 Task: Look for products in the category "Alcoholic Kombucha" with ginger flavor.
Action: Mouse moved to (755, 253)
Screenshot: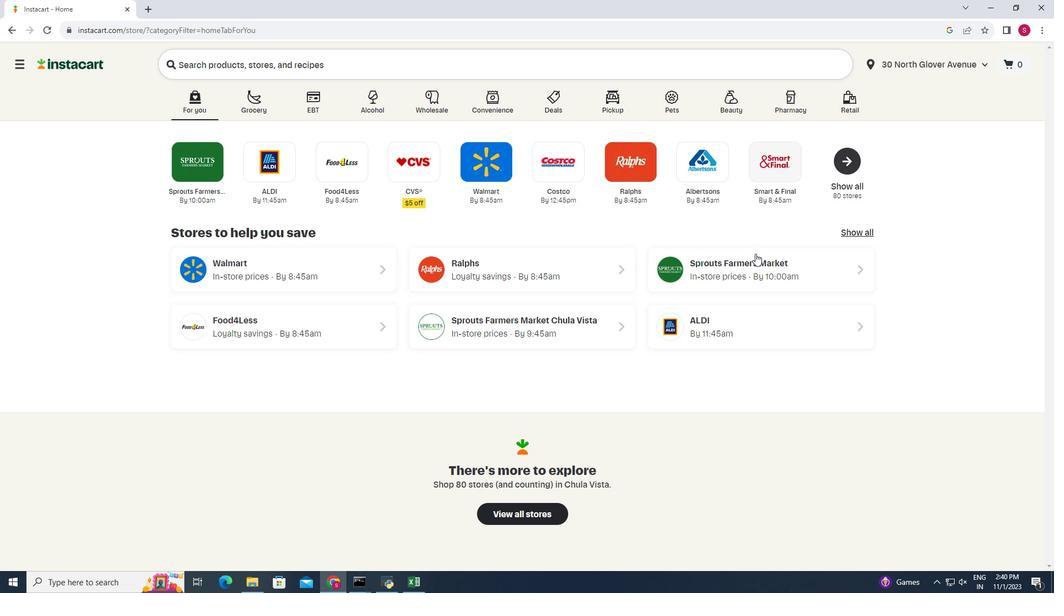
Action: Mouse pressed left at (755, 253)
Screenshot: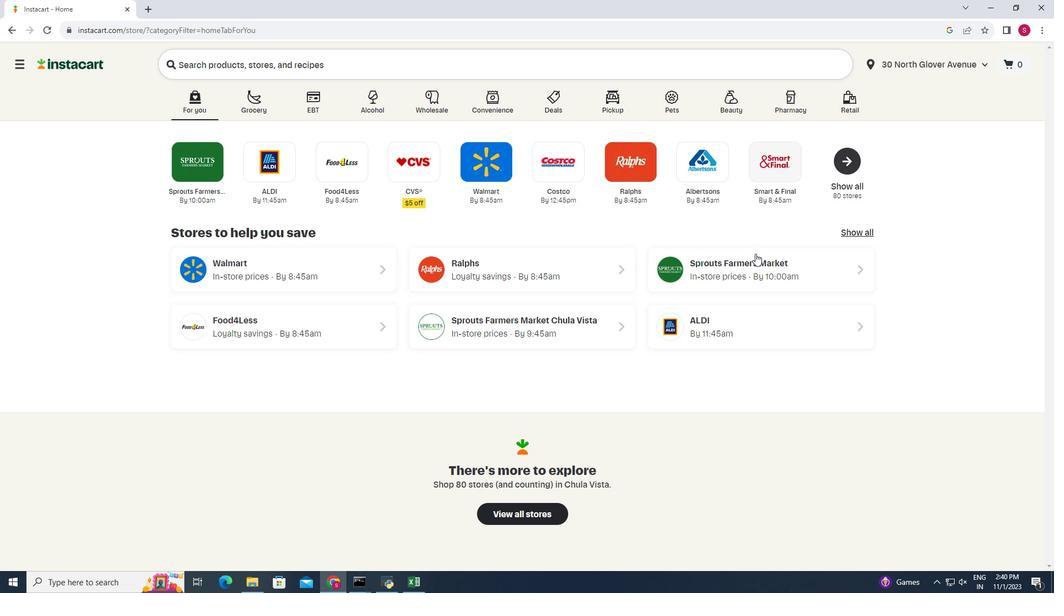 
Action: Mouse moved to (72, 545)
Screenshot: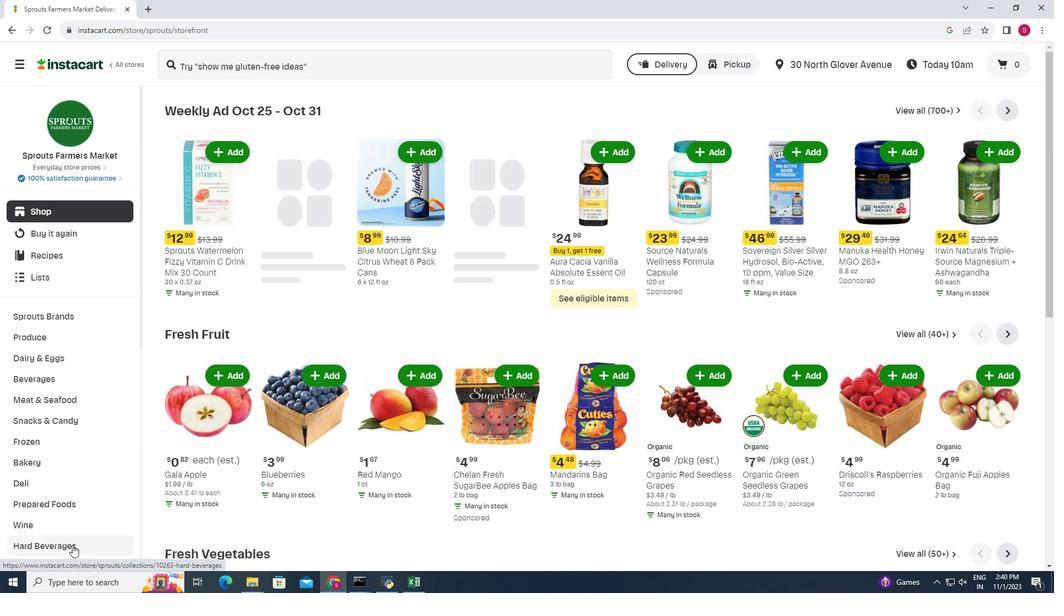 
Action: Mouse pressed left at (72, 545)
Screenshot: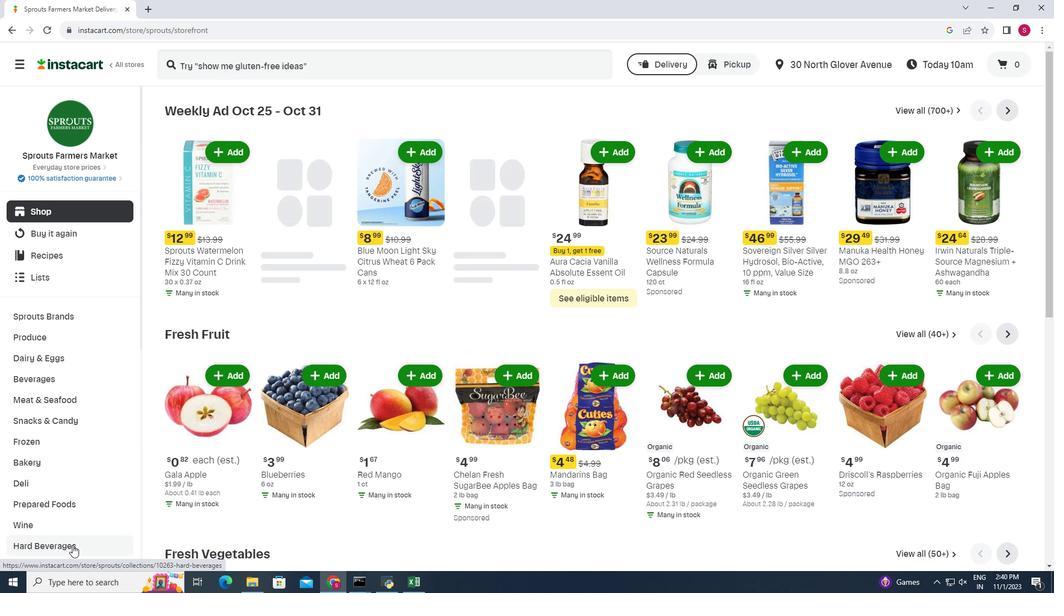 
Action: Mouse moved to (360, 137)
Screenshot: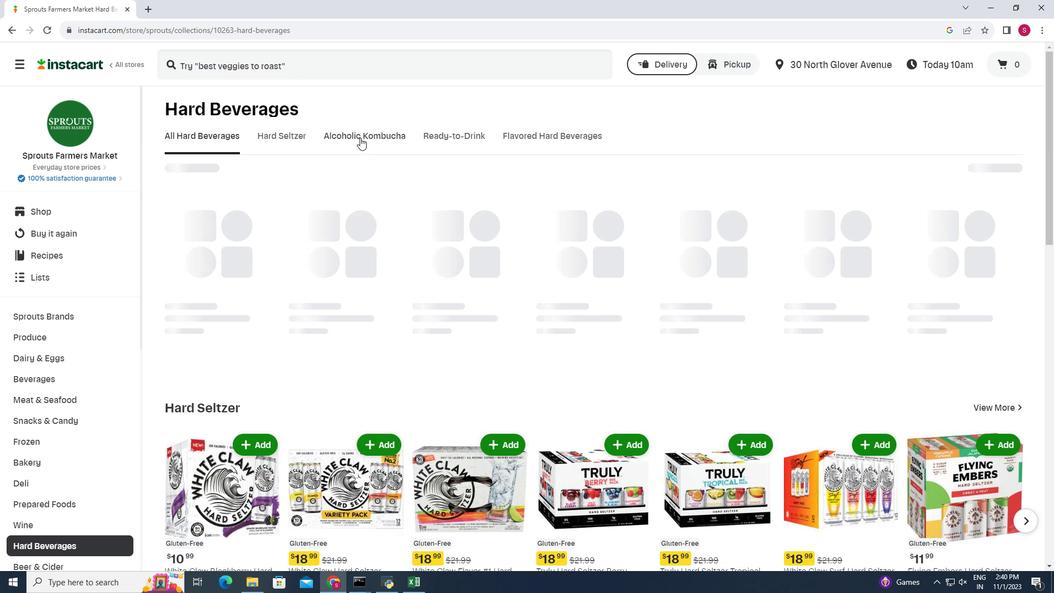 
Action: Mouse pressed left at (360, 137)
Screenshot: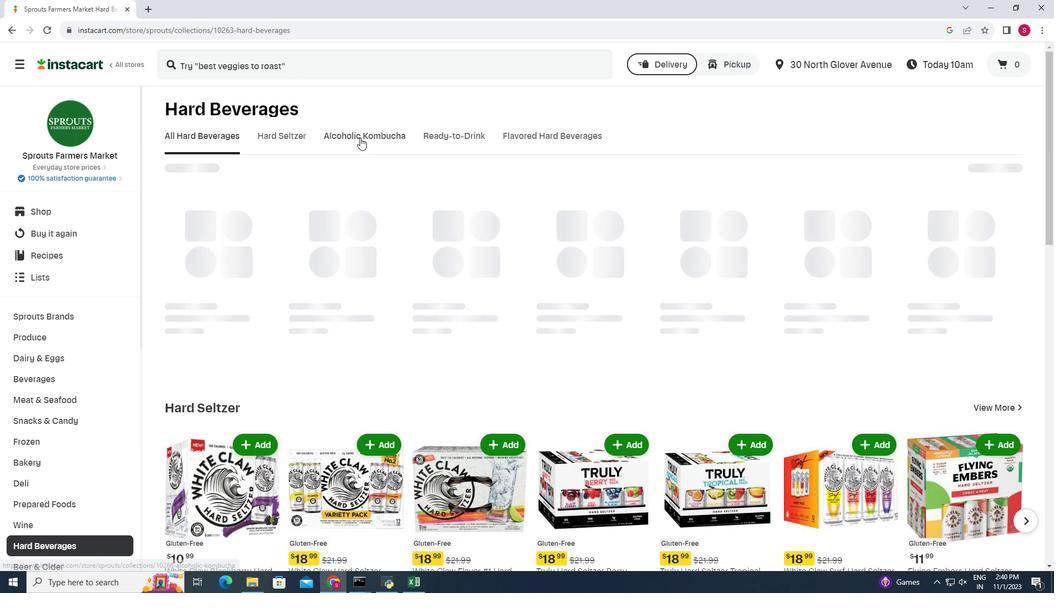 
Action: Mouse moved to (207, 175)
Screenshot: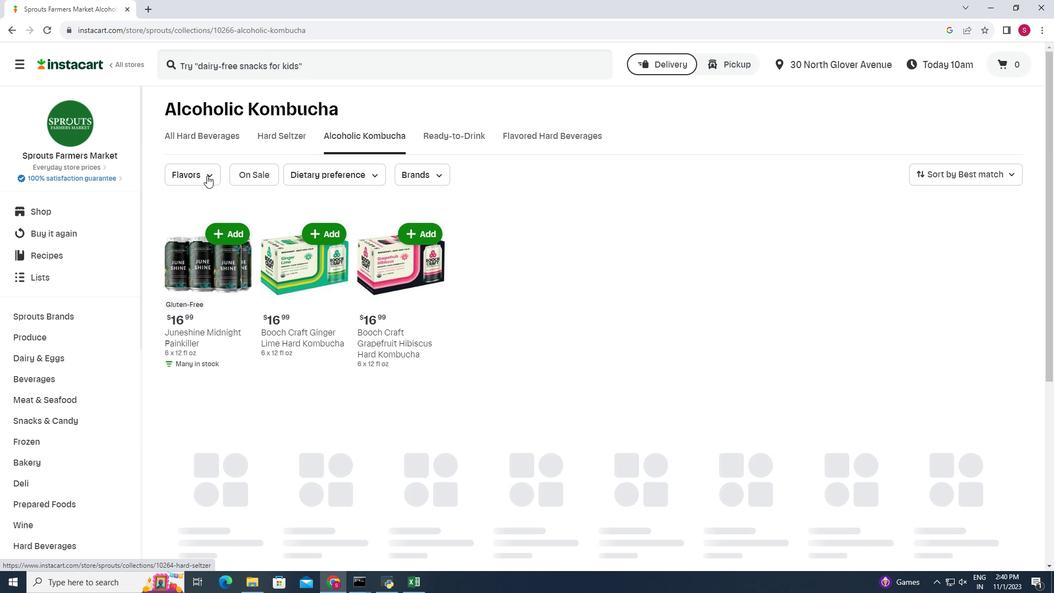 
Action: Mouse pressed left at (207, 175)
Screenshot: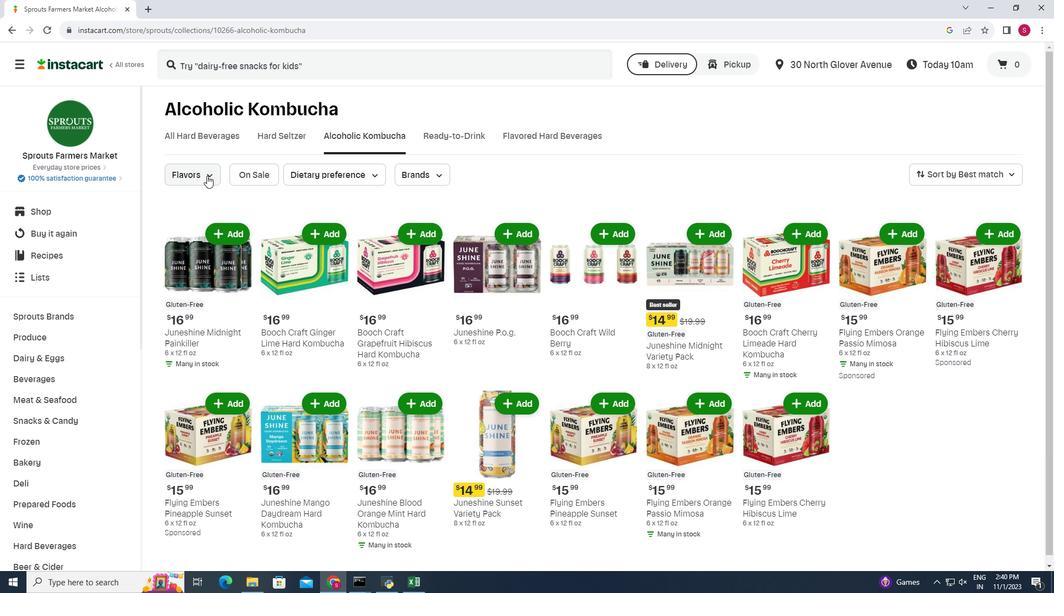
Action: Mouse moved to (224, 275)
Screenshot: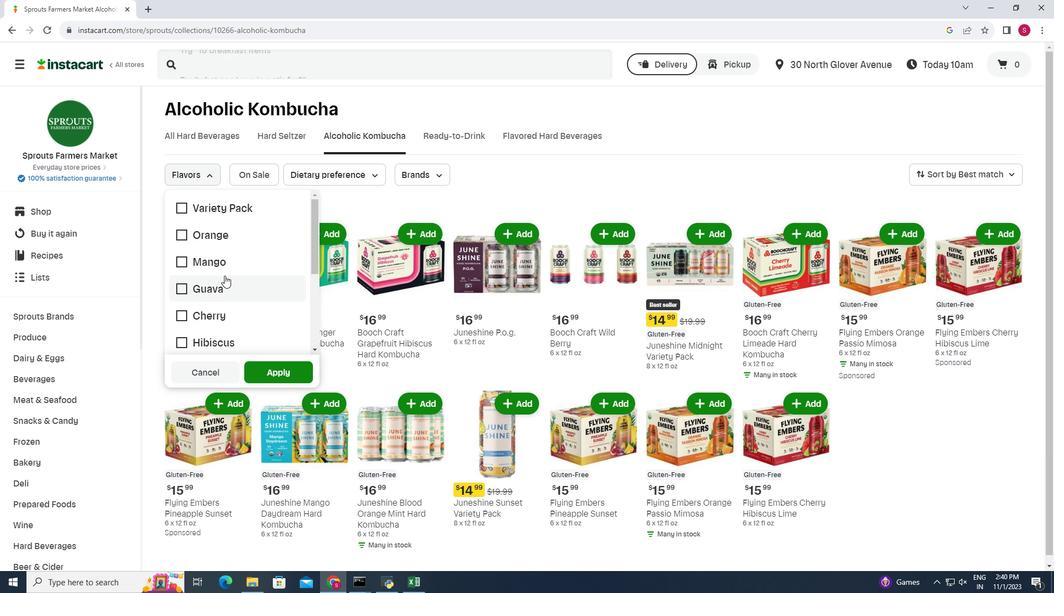 
Action: Mouse scrolled (224, 275) with delta (0, 0)
Screenshot: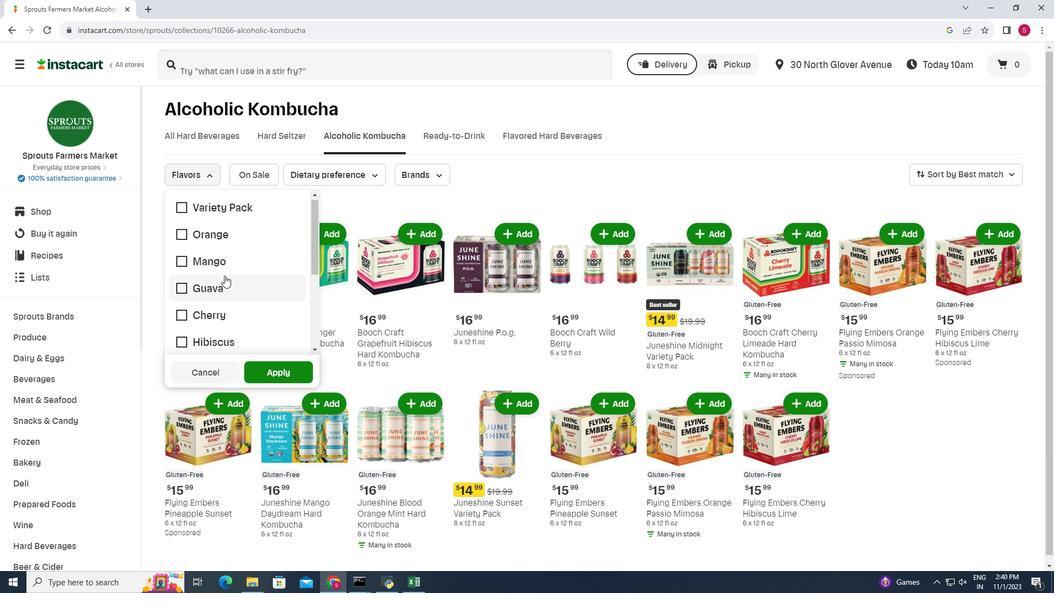 
Action: Mouse scrolled (224, 275) with delta (0, 0)
Screenshot: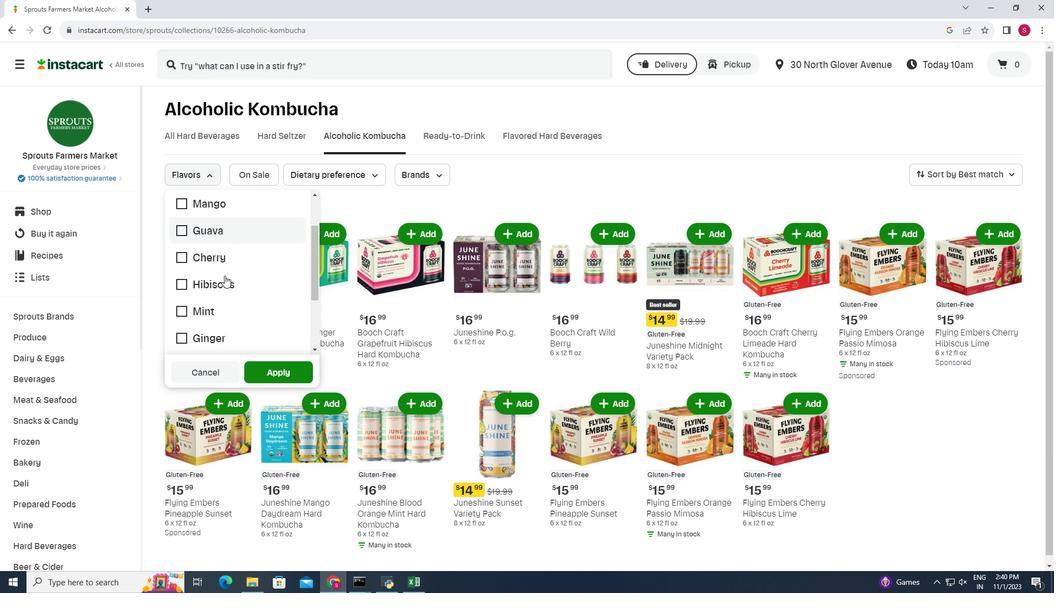 
Action: Mouse moved to (221, 285)
Screenshot: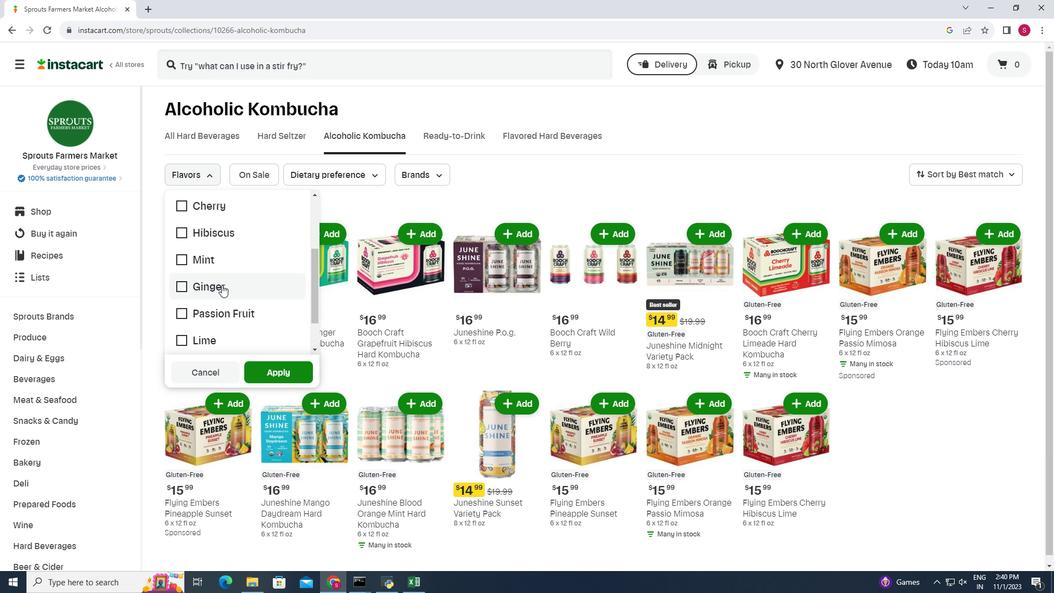 
Action: Mouse pressed left at (221, 285)
Screenshot: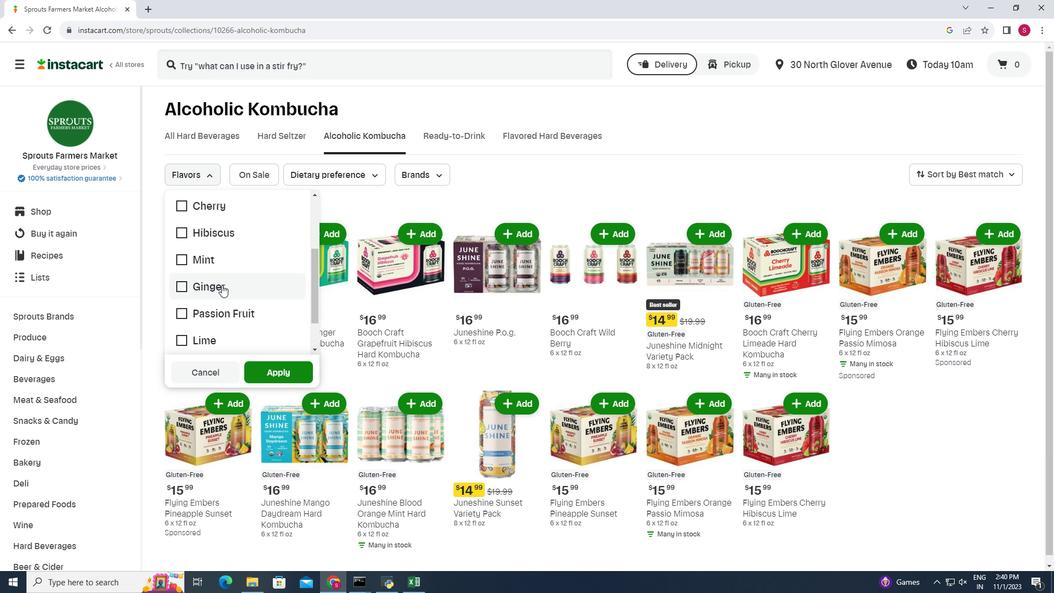 
Action: Mouse moved to (249, 368)
Screenshot: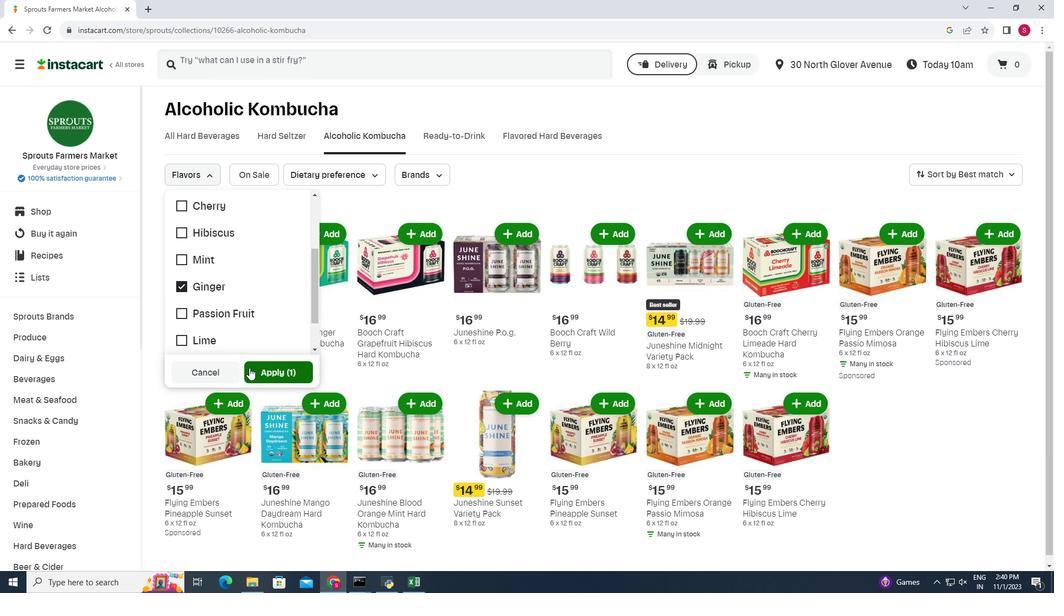 
Action: Mouse pressed left at (249, 368)
Screenshot: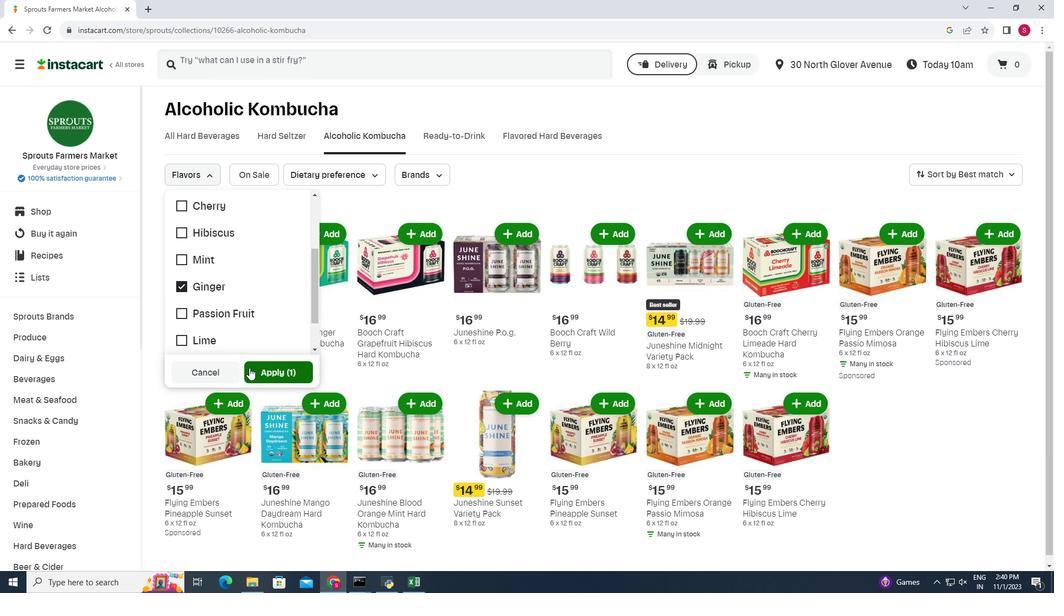 
Action: Mouse moved to (276, 331)
Screenshot: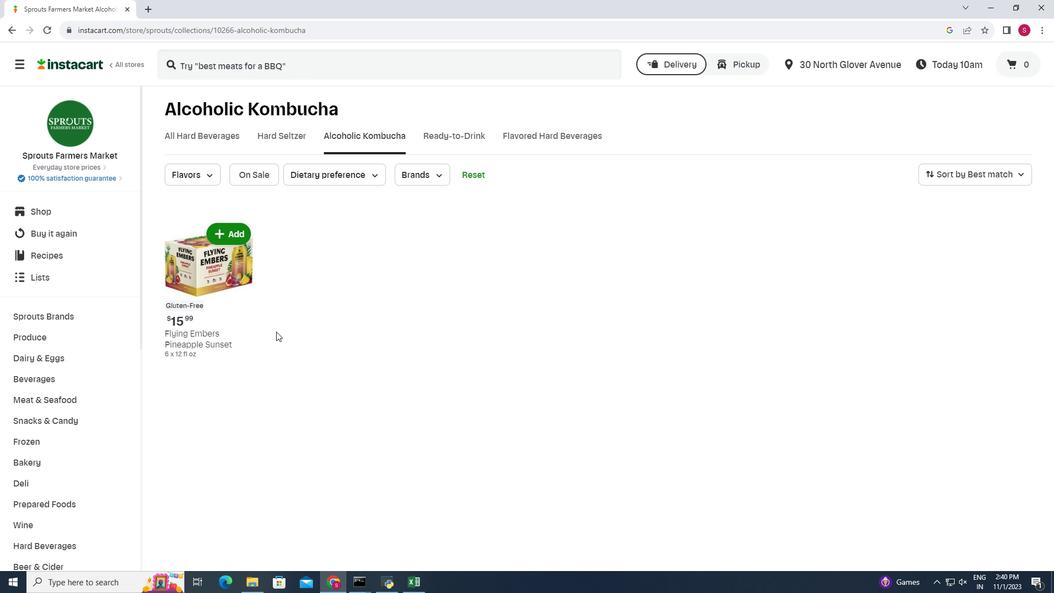 
